 Task: Choose the host language as Spanish.
Action: Mouse moved to (788, 112)
Screenshot: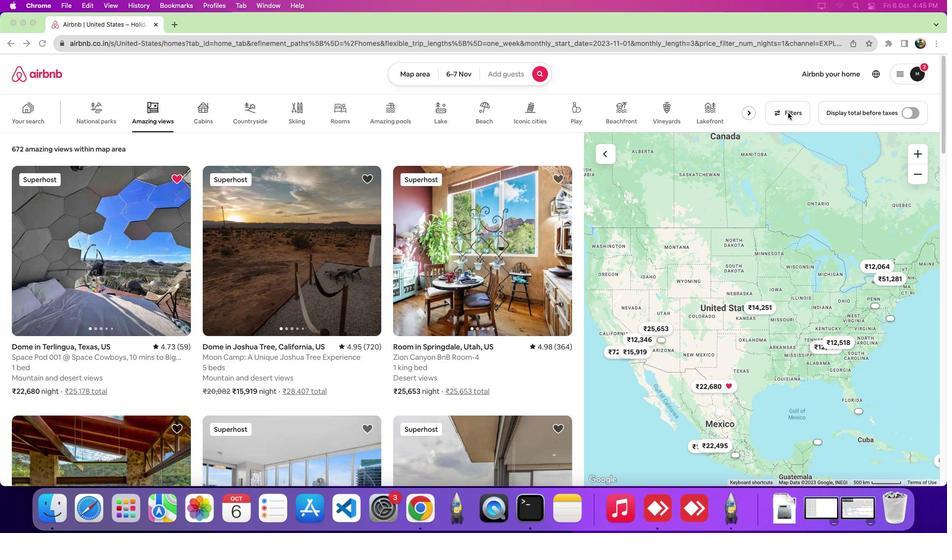 
Action: Mouse pressed left at (788, 112)
Screenshot: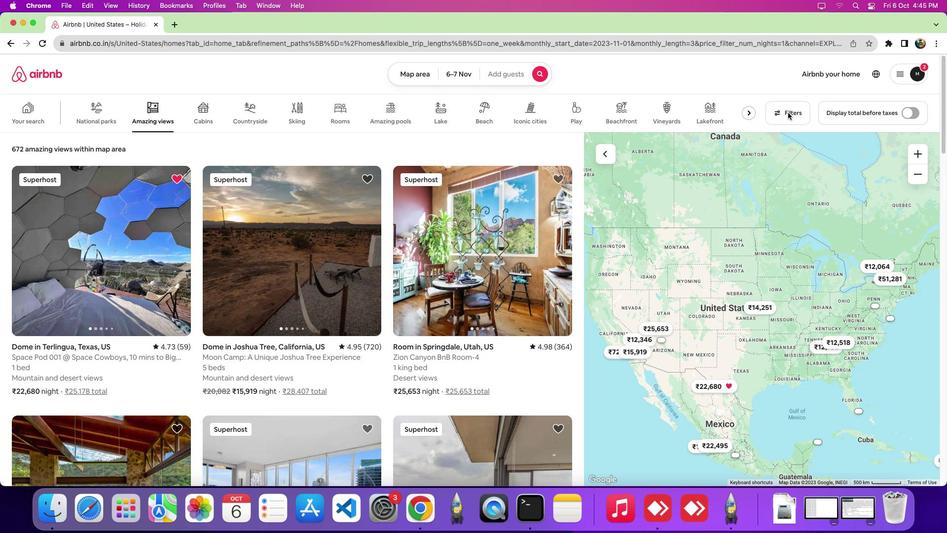 
Action: Mouse pressed left at (788, 112)
Screenshot: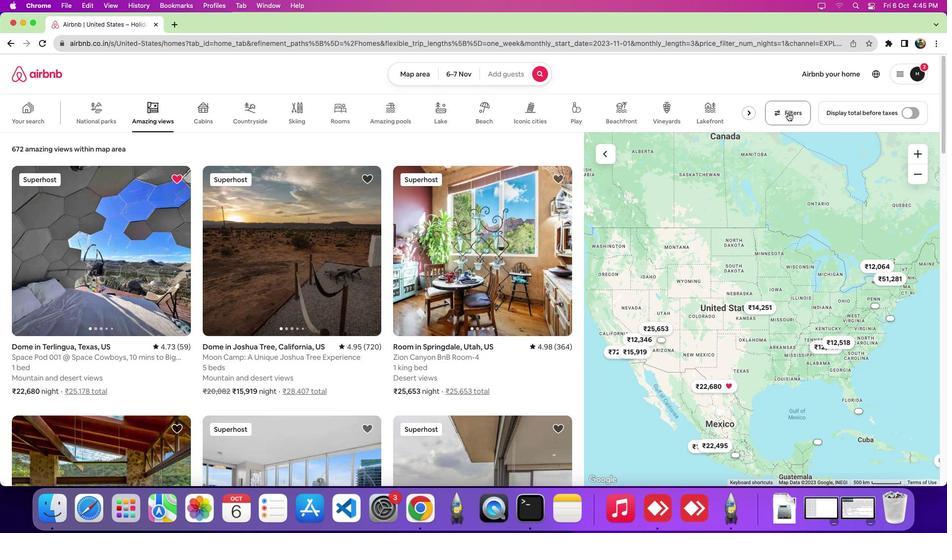 
Action: Mouse moved to (459, 176)
Screenshot: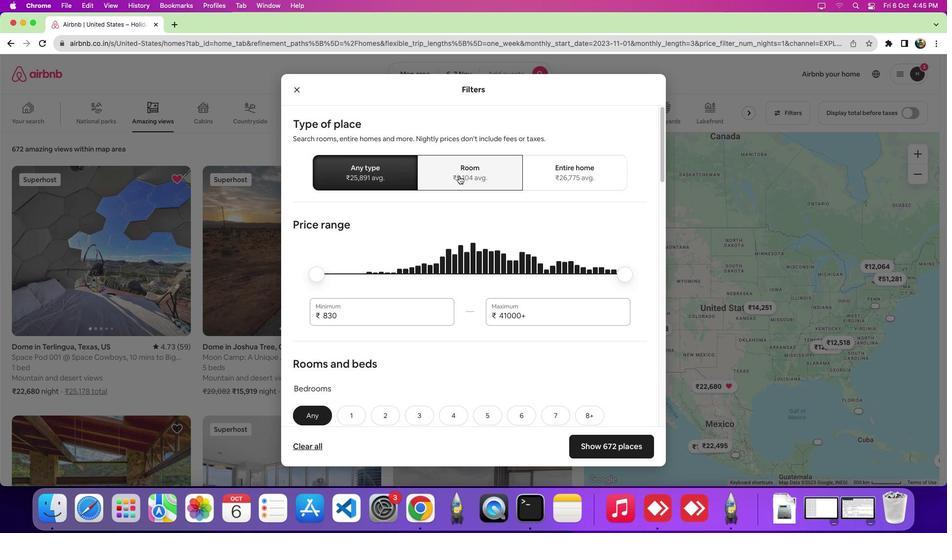 
Action: Mouse pressed left at (459, 176)
Screenshot: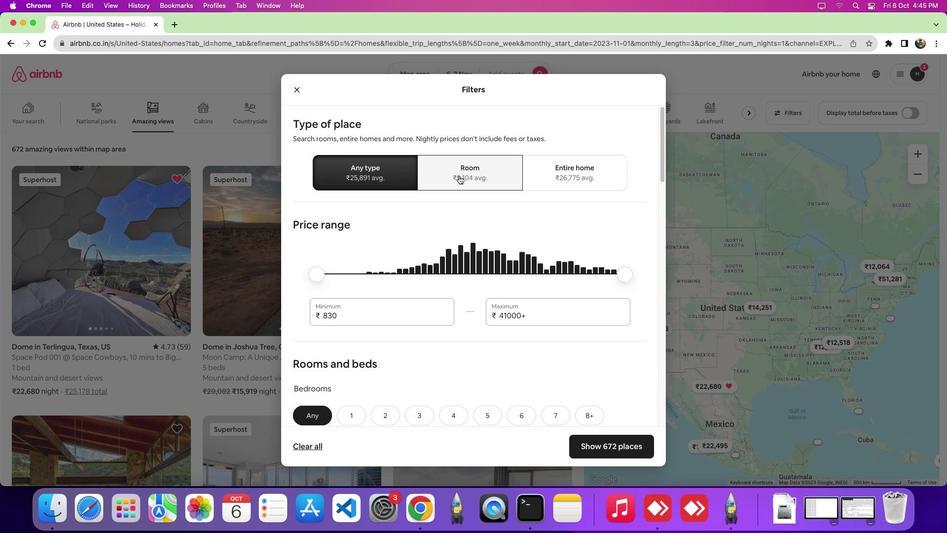 
Action: Mouse moved to (458, 273)
Screenshot: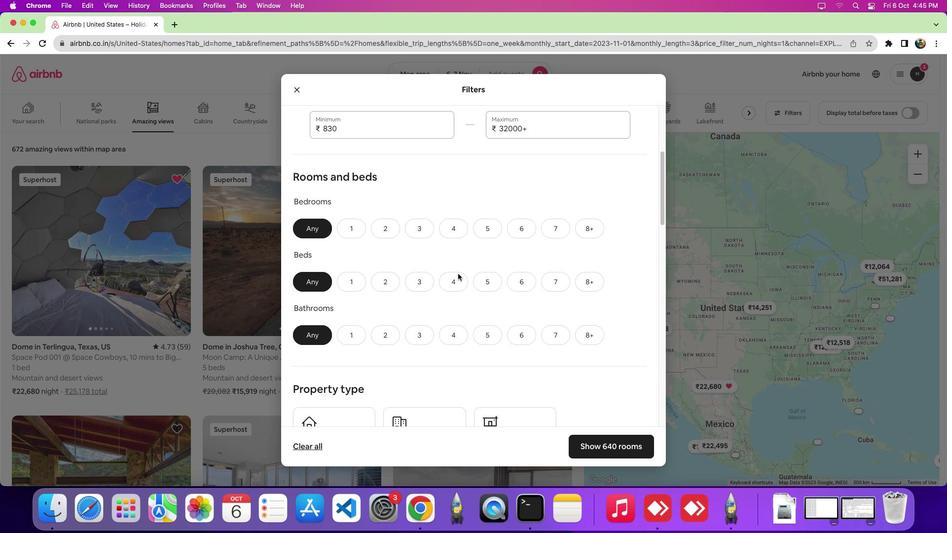 
Action: Mouse scrolled (458, 273) with delta (0, 0)
Screenshot: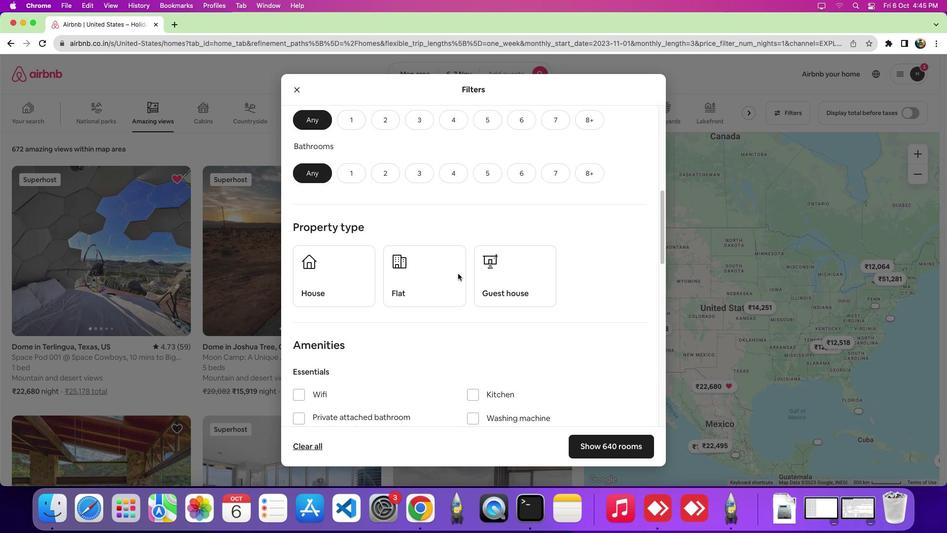 
Action: Mouse scrolled (458, 273) with delta (0, 0)
Screenshot: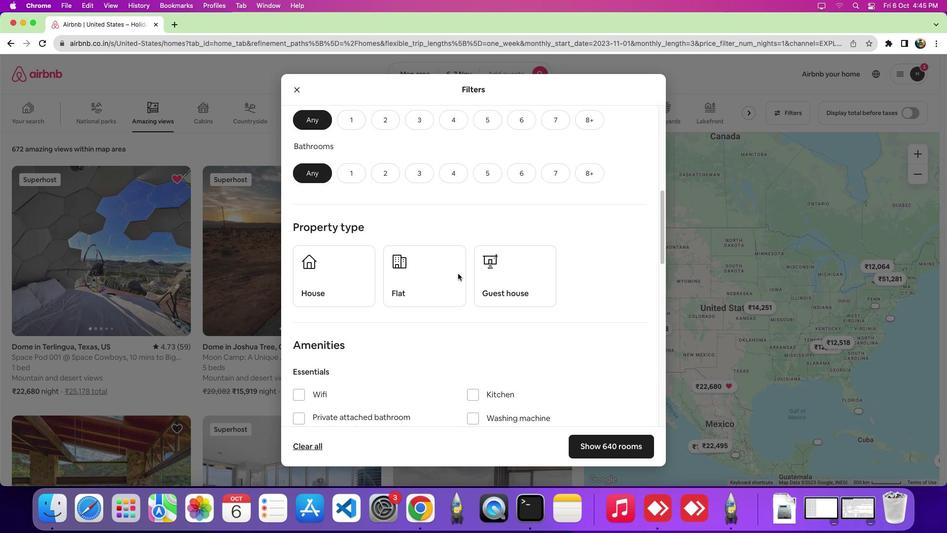 
Action: Mouse scrolled (458, 273) with delta (0, -4)
Screenshot: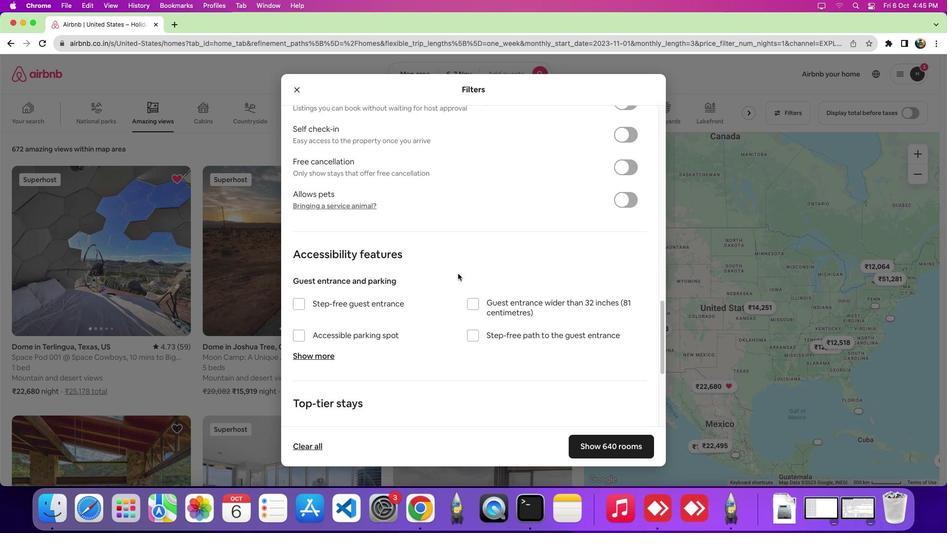 
Action: Mouse scrolled (458, 273) with delta (0, -6)
Screenshot: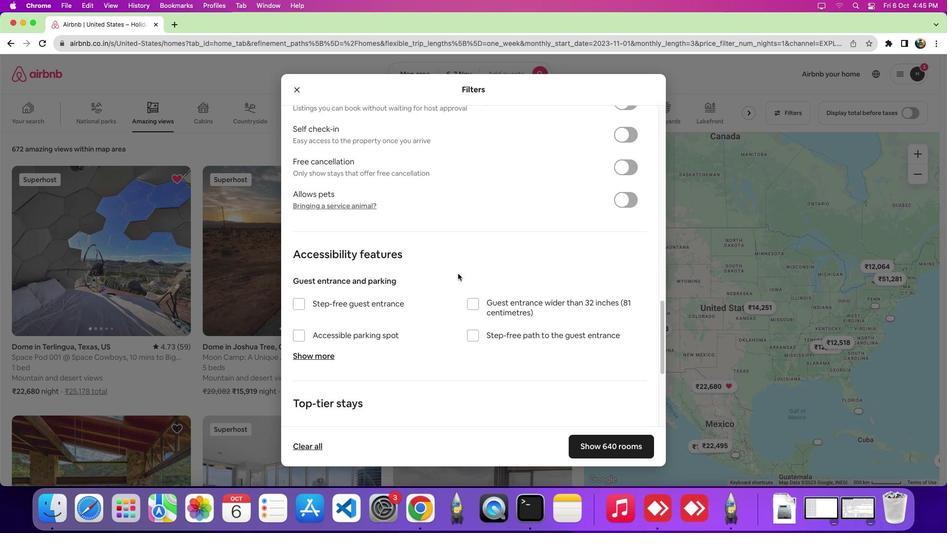 
Action: Mouse scrolled (458, 273) with delta (0, -7)
Screenshot: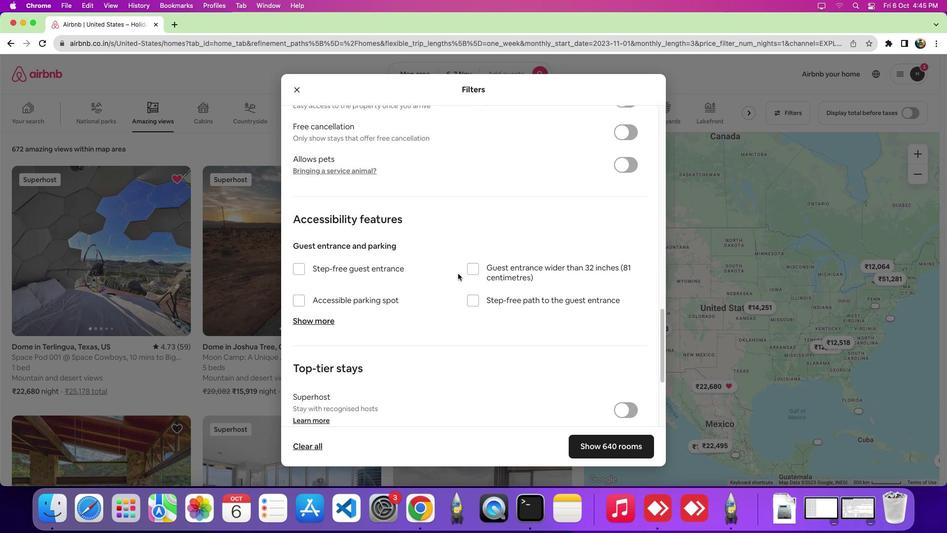 
Action: Mouse scrolled (458, 273) with delta (0, 0)
Screenshot: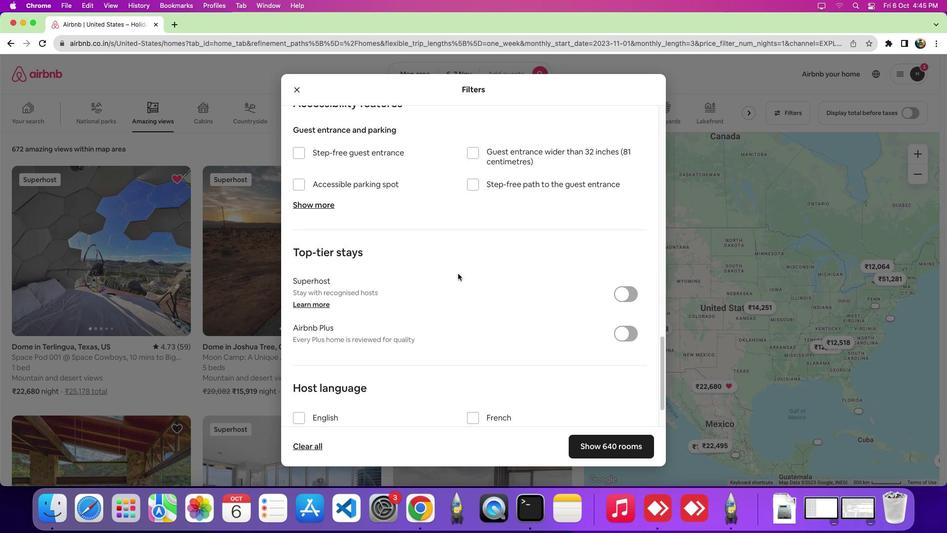 
Action: Mouse scrolled (458, 273) with delta (0, 0)
Screenshot: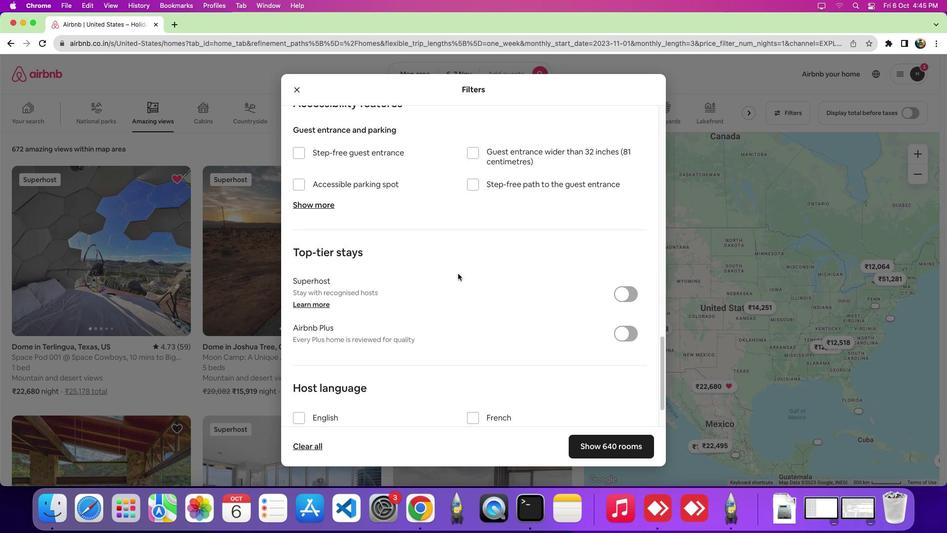
Action: Mouse scrolled (458, 273) with delta (0, -4)
Screenshot: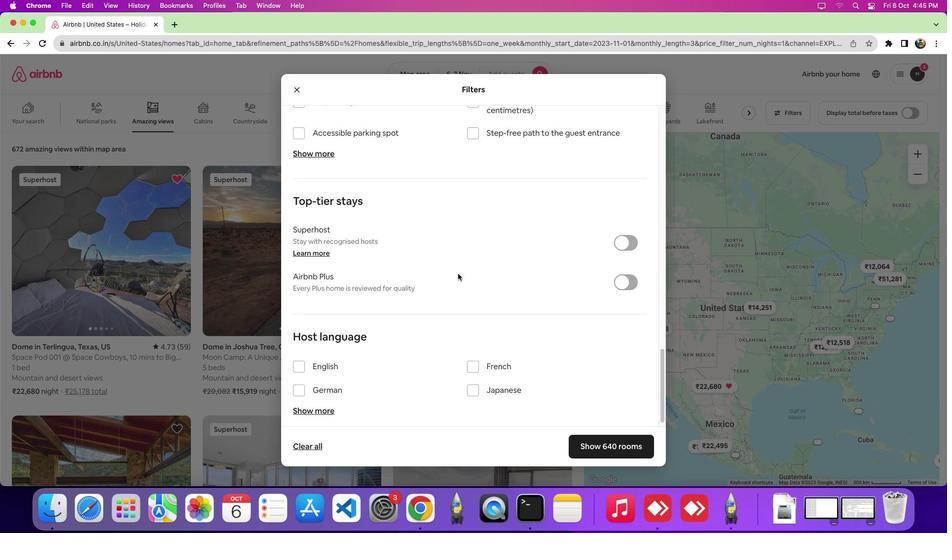 
Action: Mouse scrolled (458, 273) with delta (0, -6)
Screenshot: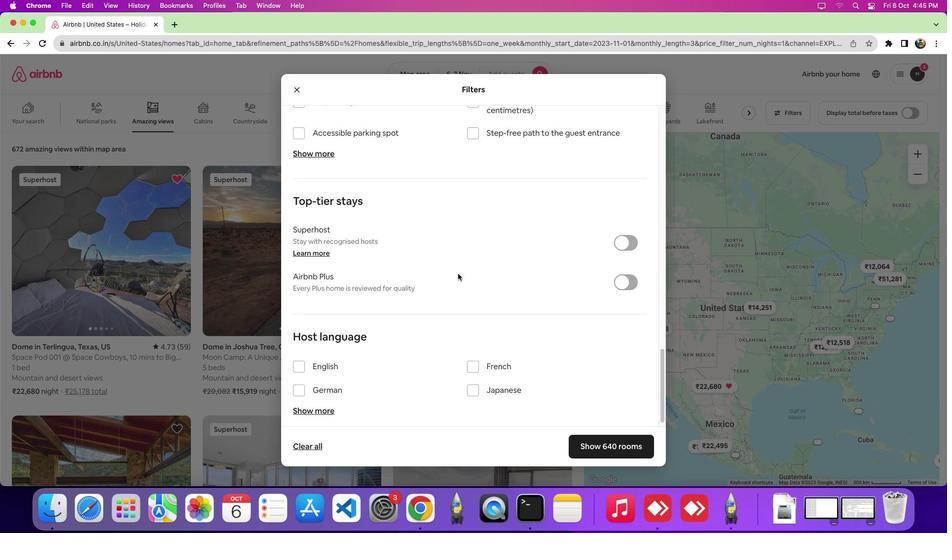 
Action: Mouse scrolled (458, 273) with delta (0, -7)
Screenshot: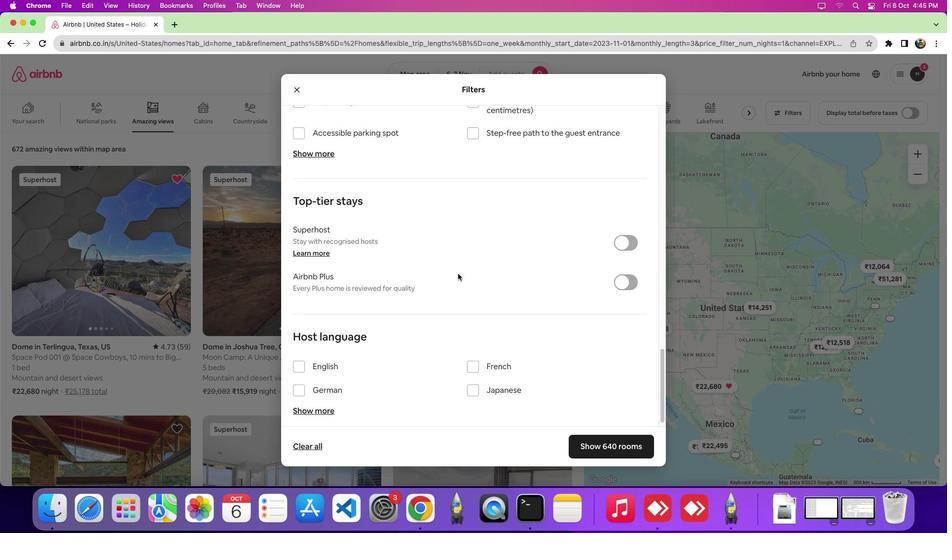
Action: Mouse scrolled (458, 273) with delta (0, -8)
Screenshot: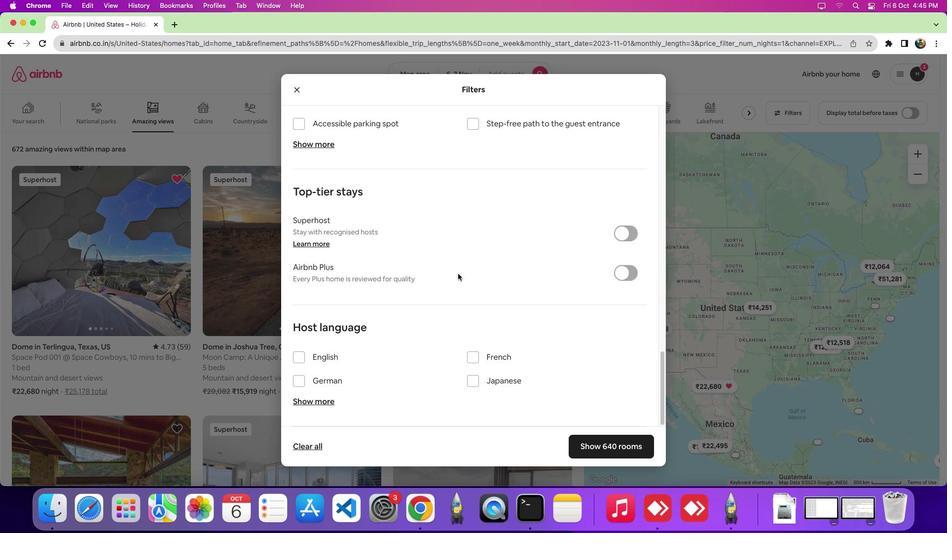 
Action: Mouse moved to (317, 401)
Screenshot: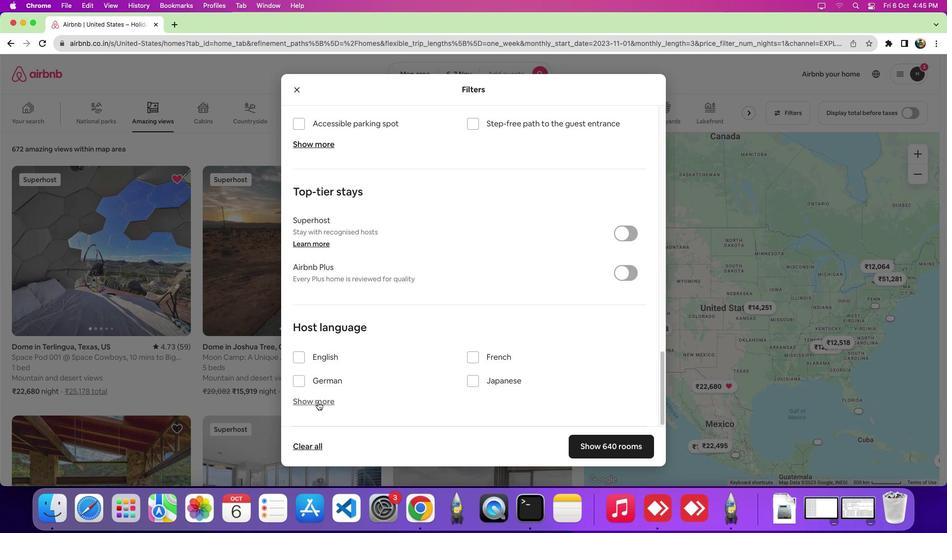 
Action: Mouse pressed left at (317, 401)
Screenshot: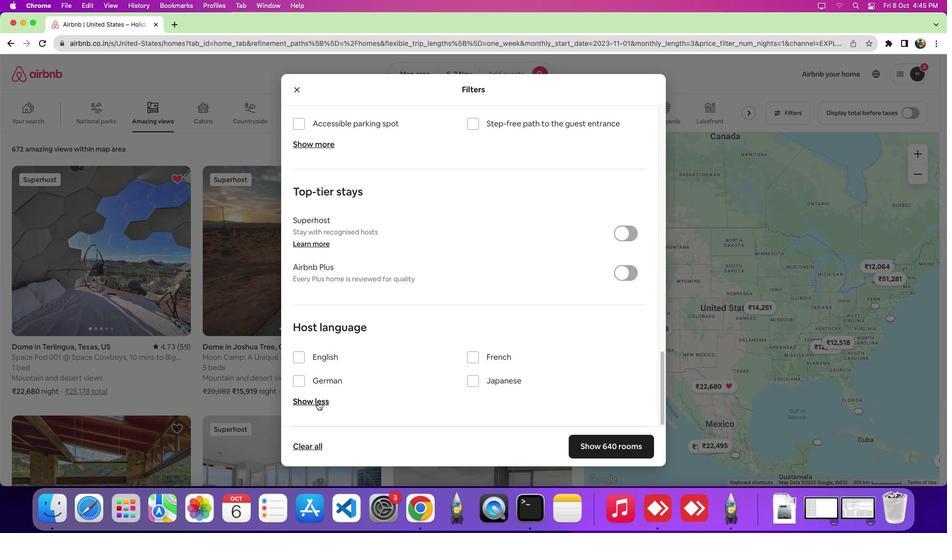 
Action: Mouse moved to (451, 341)
Screenshot: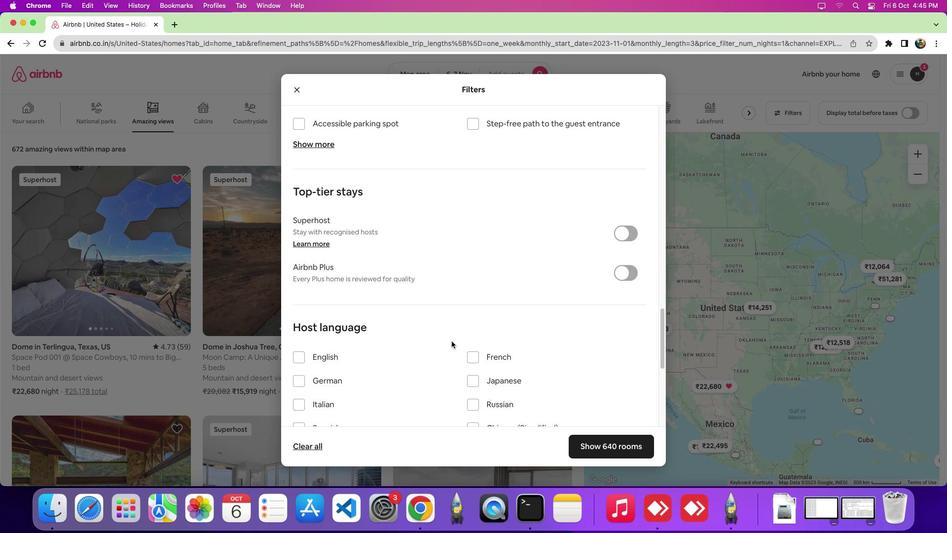 
Action: Mouse scrolled (451, 341) with delta (0, 0)
Screenshot: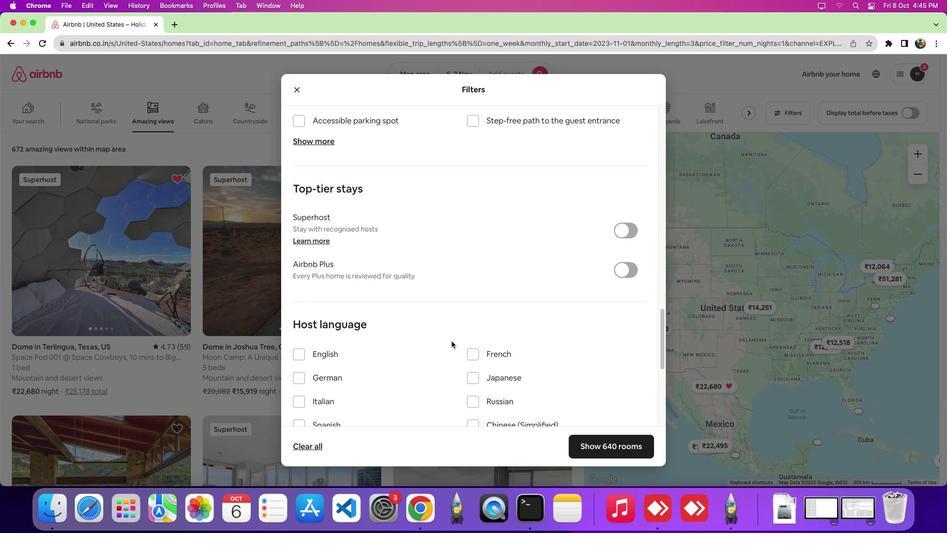 
Action: Mouse scrolled (451, 341) with delta (0, 0)
Screenshot: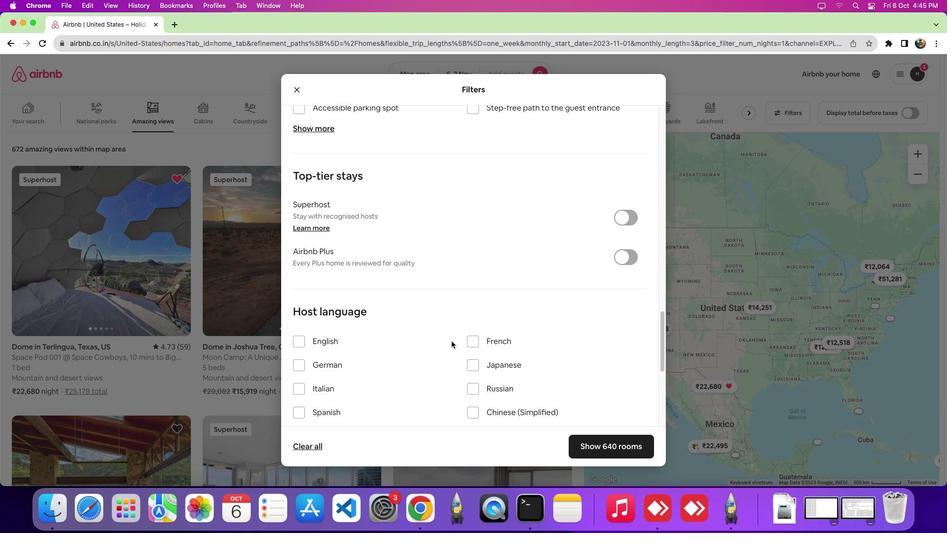 
Action: Mouse scrolled (451, 341) with delta (0, 0)
Screenshot: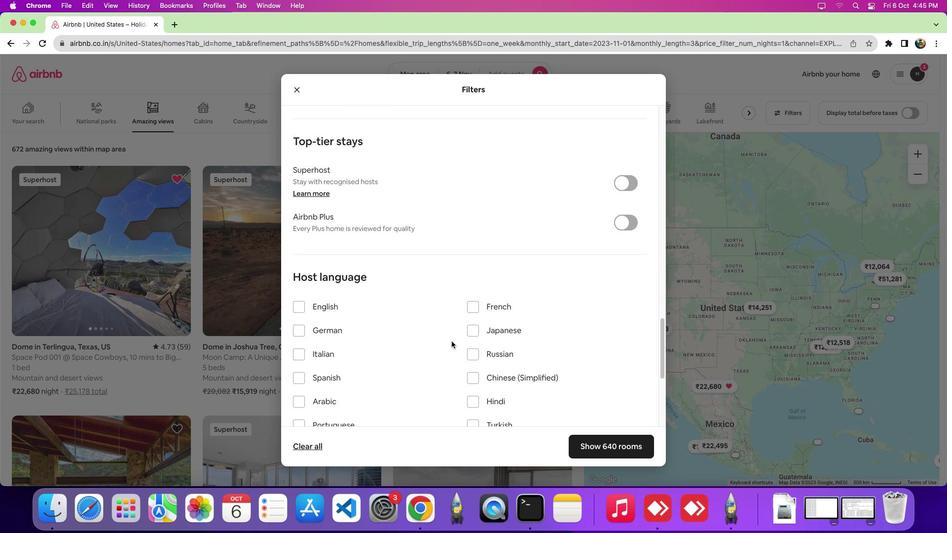 
Action: Mouse moved to (308, 368)
Screenshot: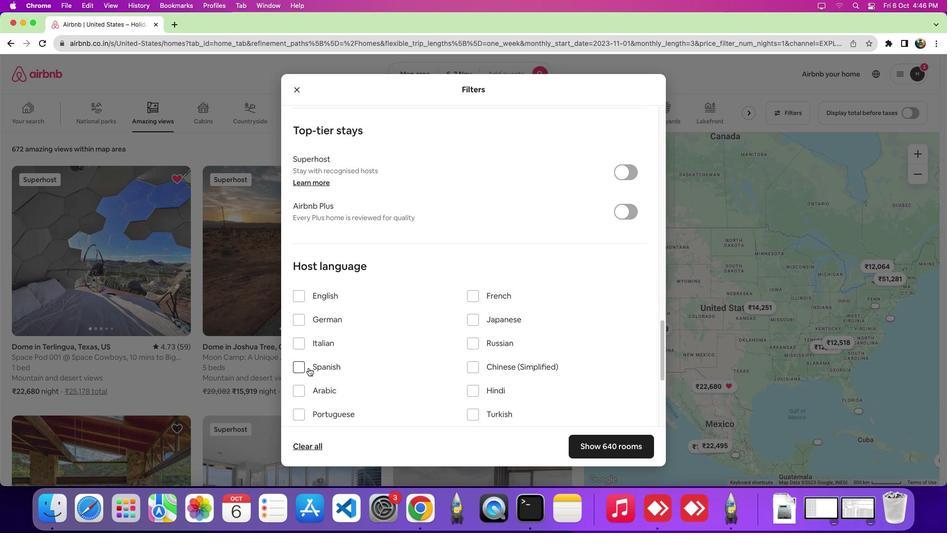 
Action: Mouse pressed left at (308, 368)
Screenshot: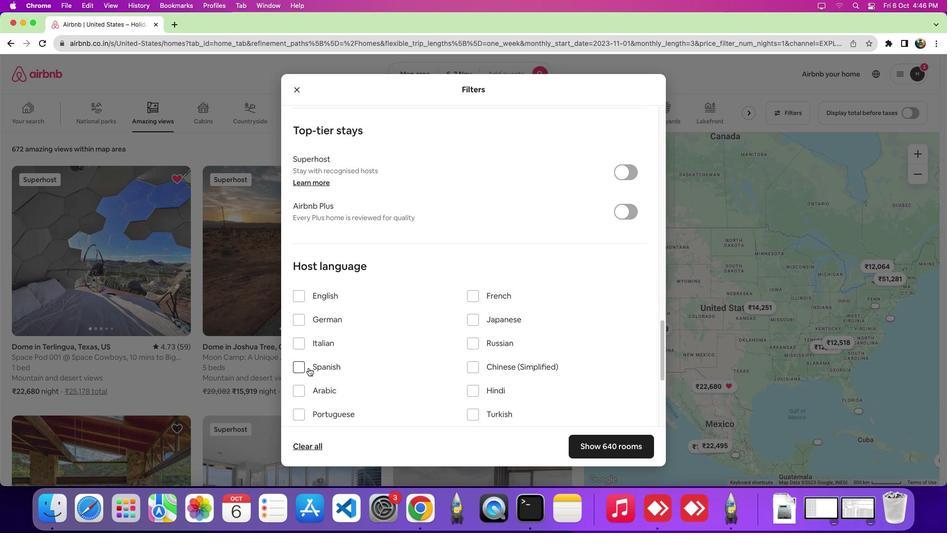 
Action: Mouse moved to (313, 372)
Screenshot: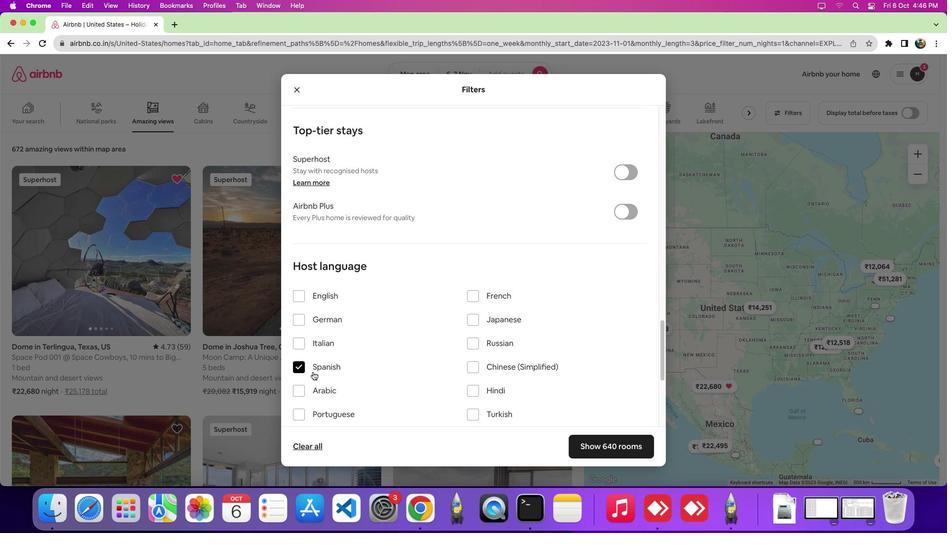 
